 Task: Find ski resorts in the Cascades between Bend, Oregon, and Mt Hood, Oregon.
Action: Mouse moved to (273, 88)
Screenshot: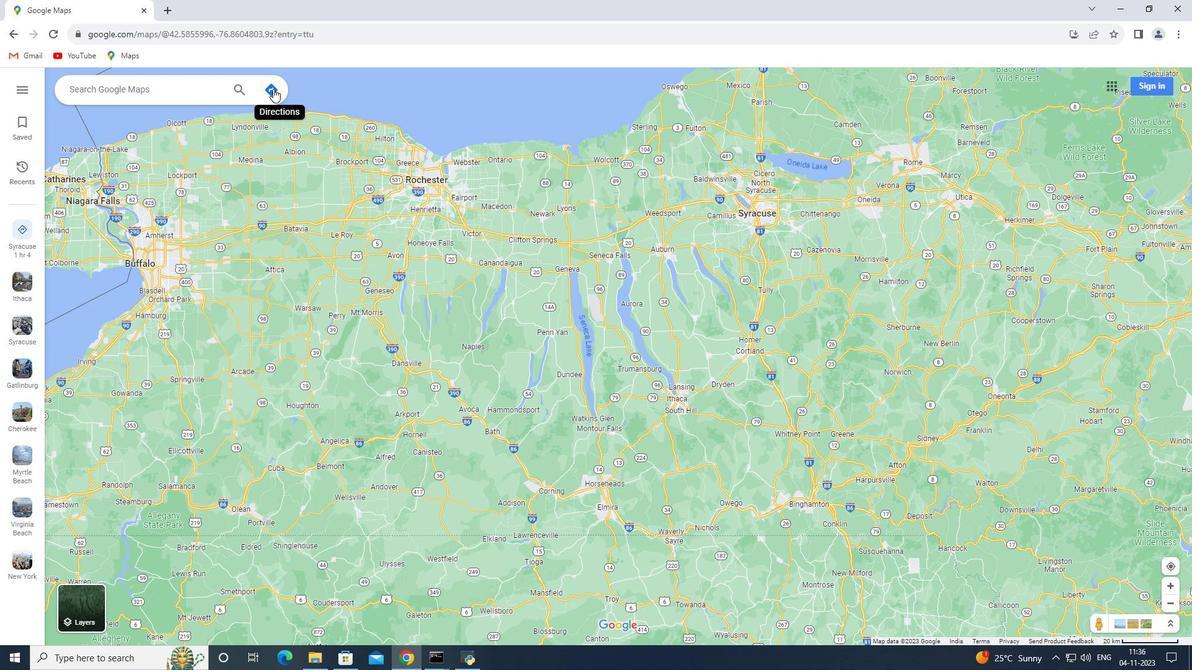 
Action: Mouse pressed left at (273, 88)
Screenshot: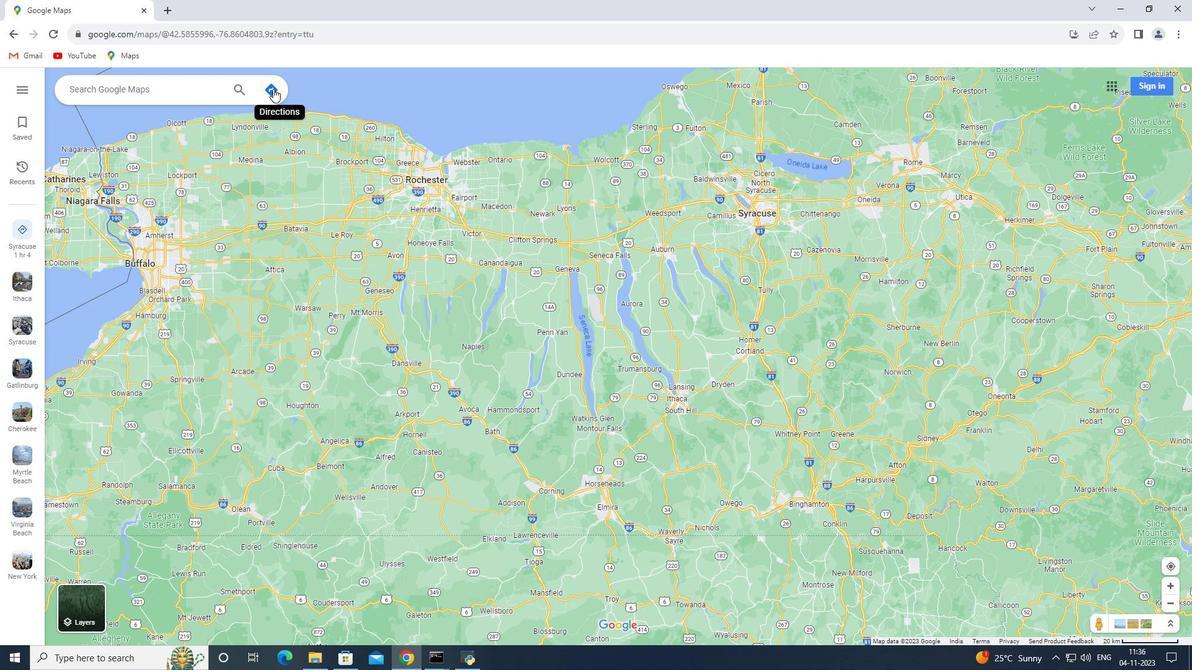 
Action: Mouse moved to (181, 115)
Screenshot: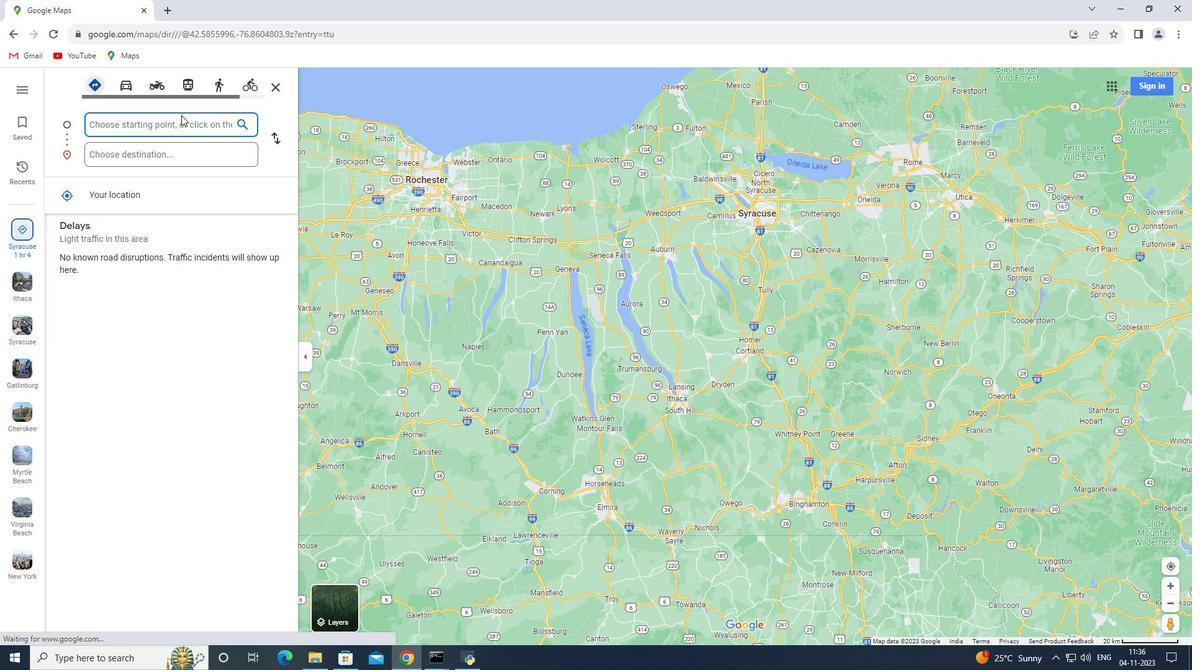 
Action: Key pressed <Key.shift_r><Key.shift_r><Key.shift_r><Key.shift_r>Bend,<Key.space><Key.shift>Oregon
Screenshot: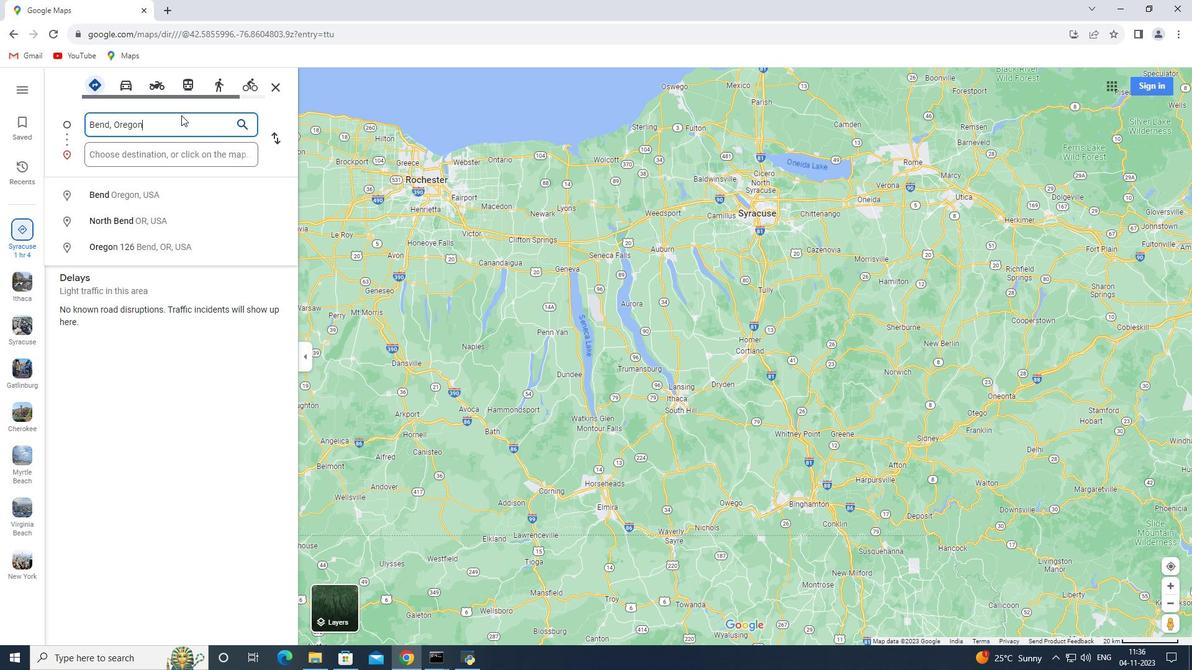 
Action: Mouse moved to (173, 150)
Screenshot: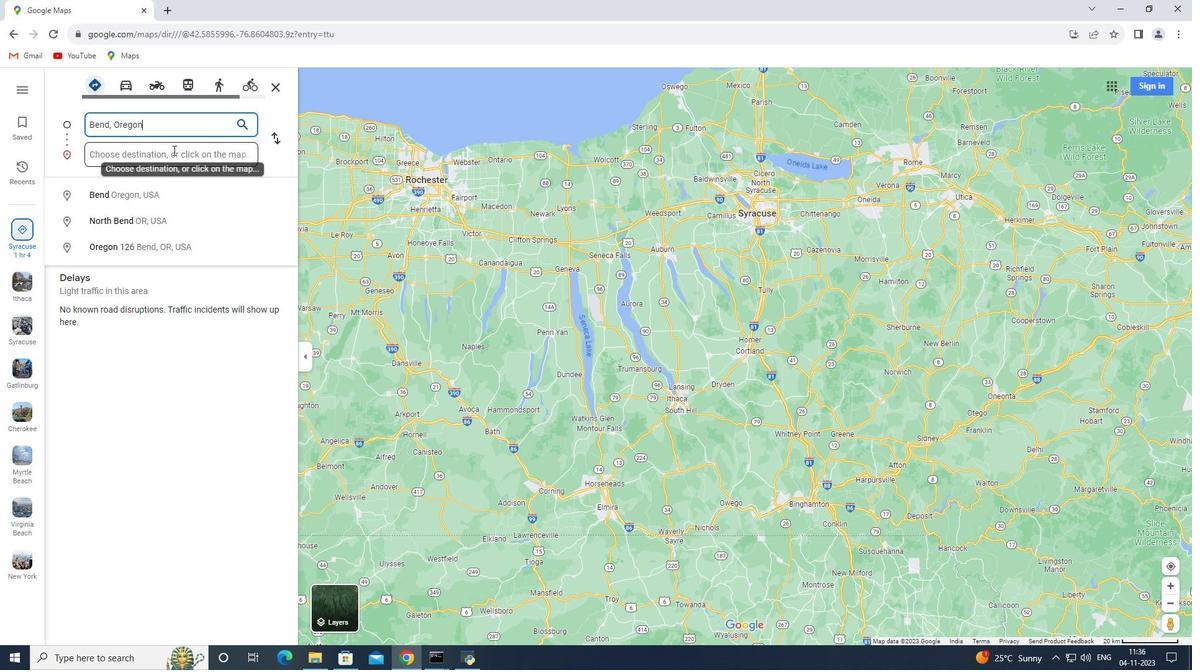 
Action: Mouse pressed left at (173, 150)
Screenshot: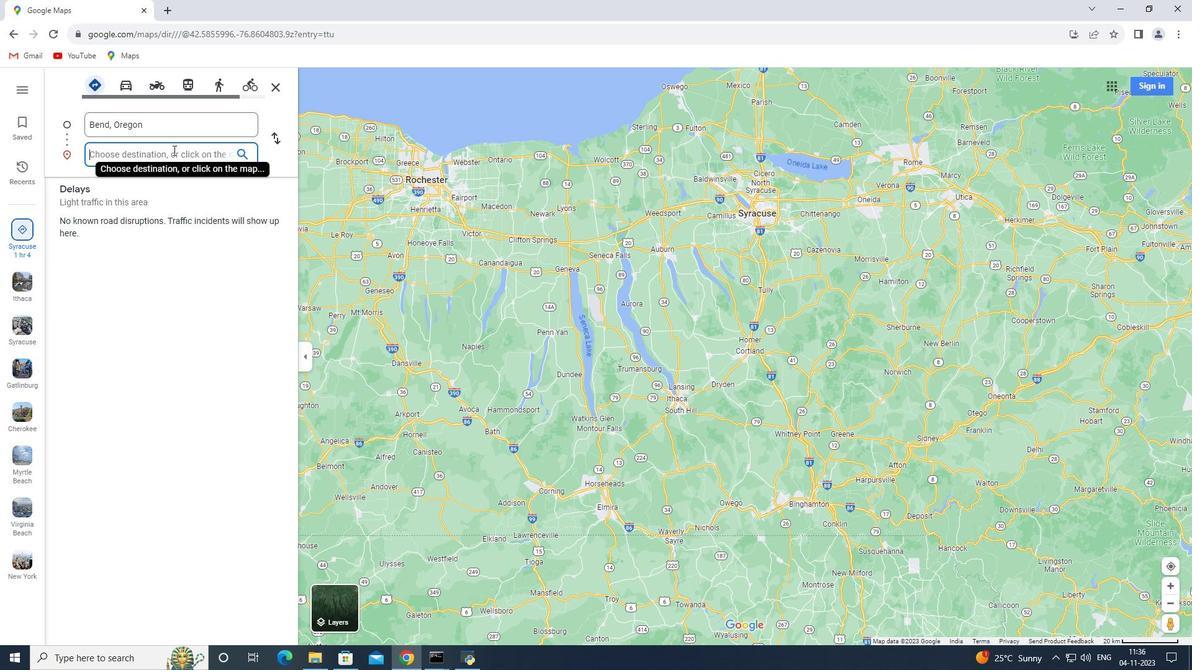 
Action: Key pressed <Key.shift><Key.shift><Key.shift>Mt<Key.space><Key.shift>Hood<Key.space><Key.backspace>,<Key.space><Key.shift><Key.shift><Key.shift><Key.shift><Key.shift><Key.shift><Key.shift><Key.shift><Key.shift><Key.shift>Oregon<Key.enter>
Screenshot: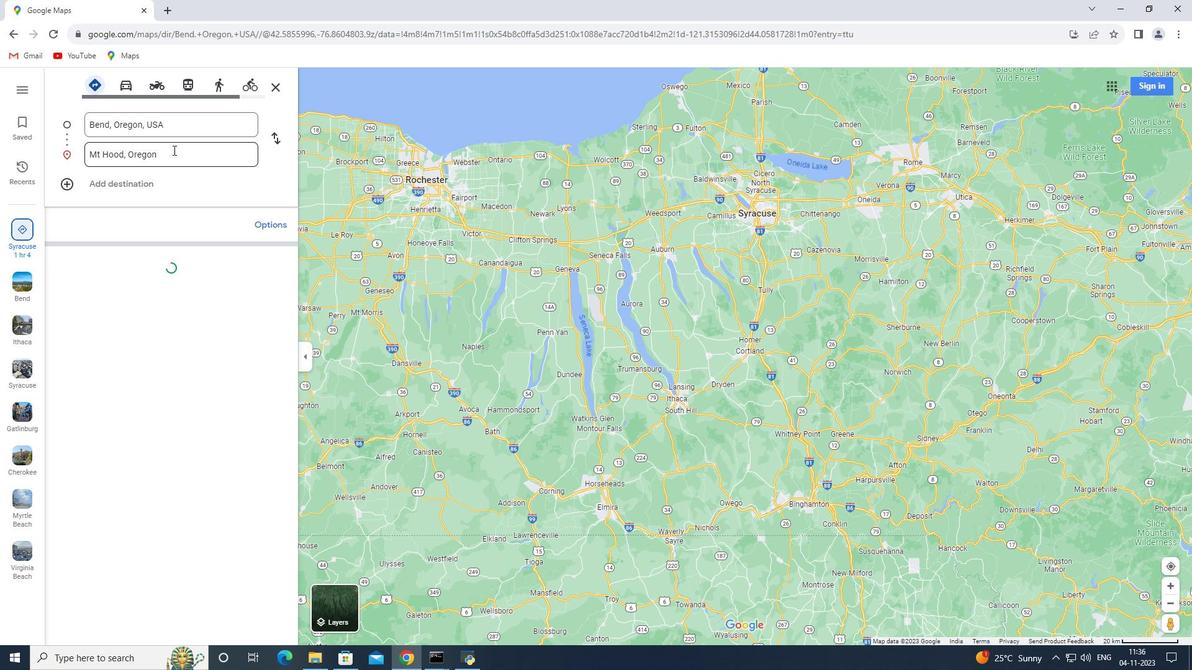 
Action: Mouse moved to (591, 90)
Screenshot: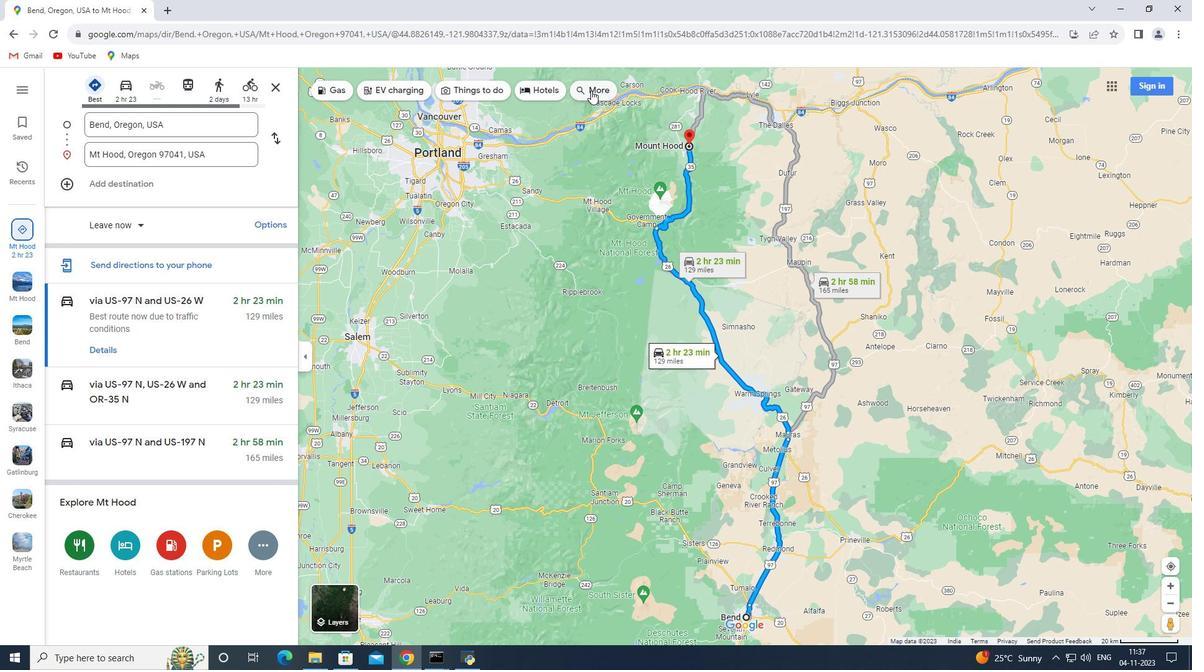 
Action: Mouse pressed left at (591, 90)
Screenshot: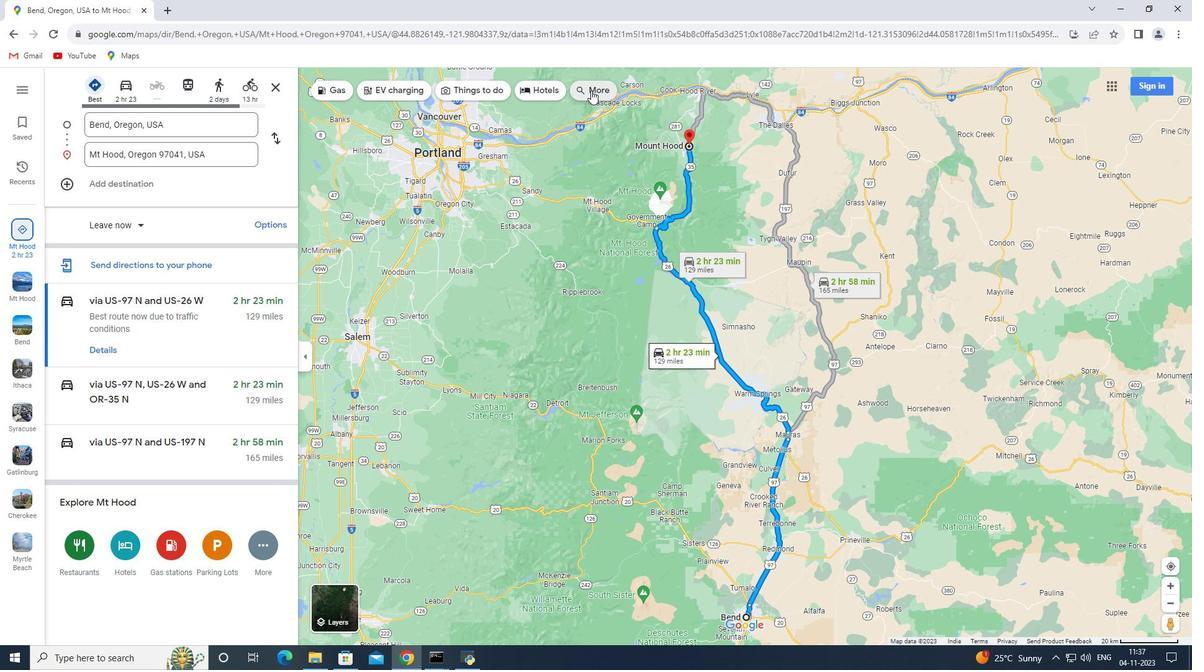 
Action: Mouse moved to (122, 90)
Screenshot: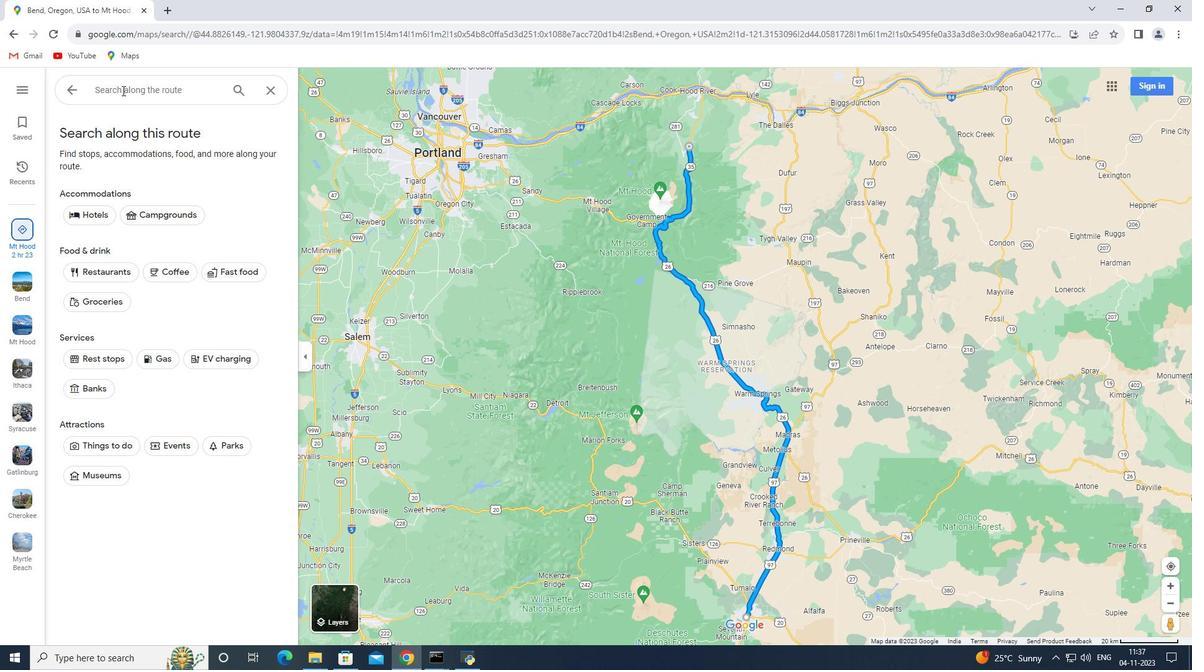 
Action: Mouse pressed left at (122, 90)
Screenshot: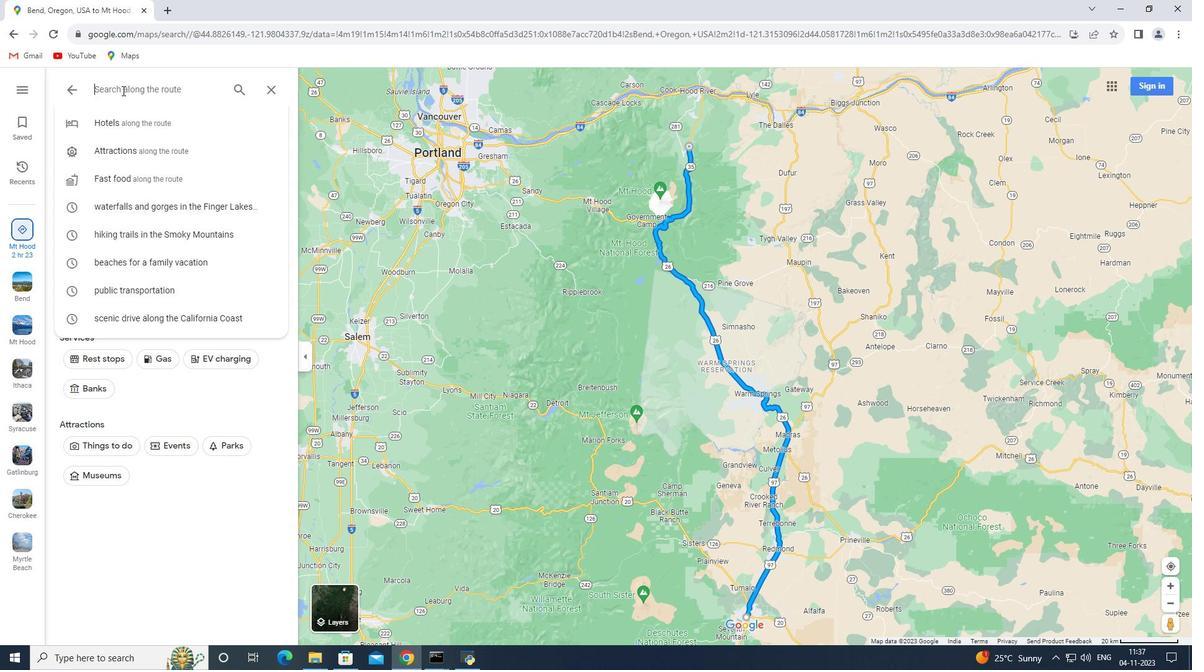 
Action: Key pressed ski<Key.space>resorts<Key.space>in<Key.space>the<Key.space><Key.shift>Cascades<Key.enter>
Screenshot: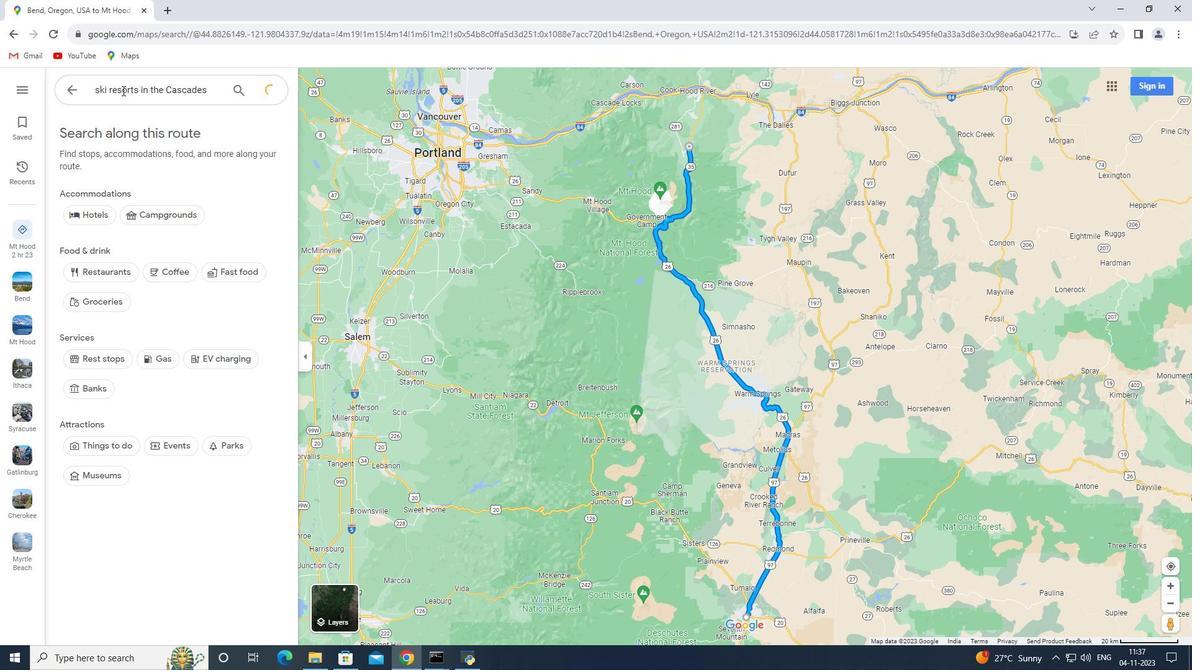 
